 Task: Add Sprouts Vegan 8 Flavor Gummi Worms to the cart.
Action: Mouse moved to (21, 64)
Screenshot: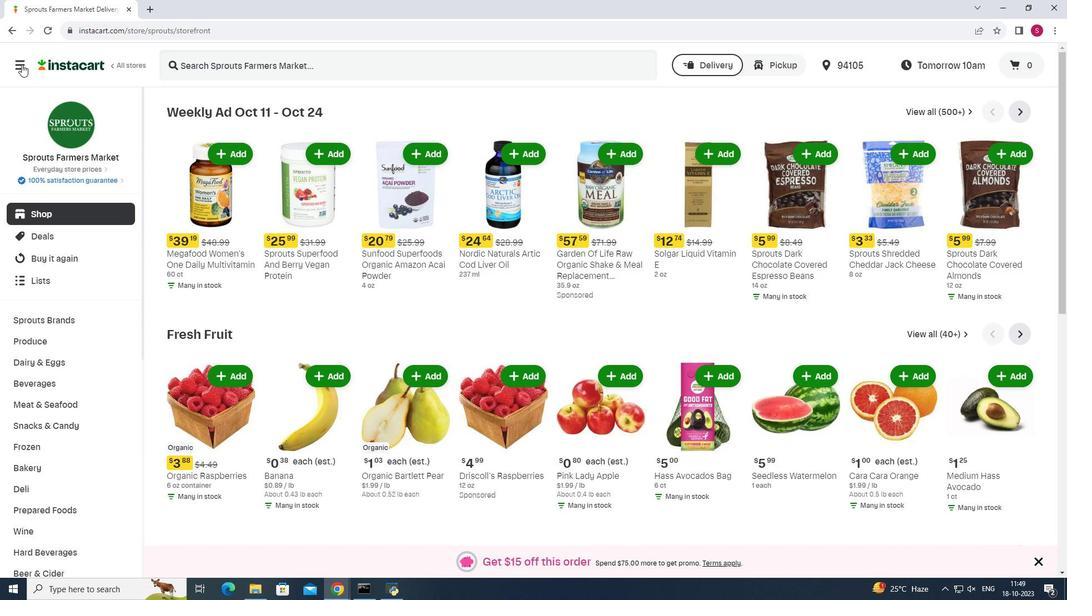 
Action: Mouse pressed left at (21, 64)
Screenshot: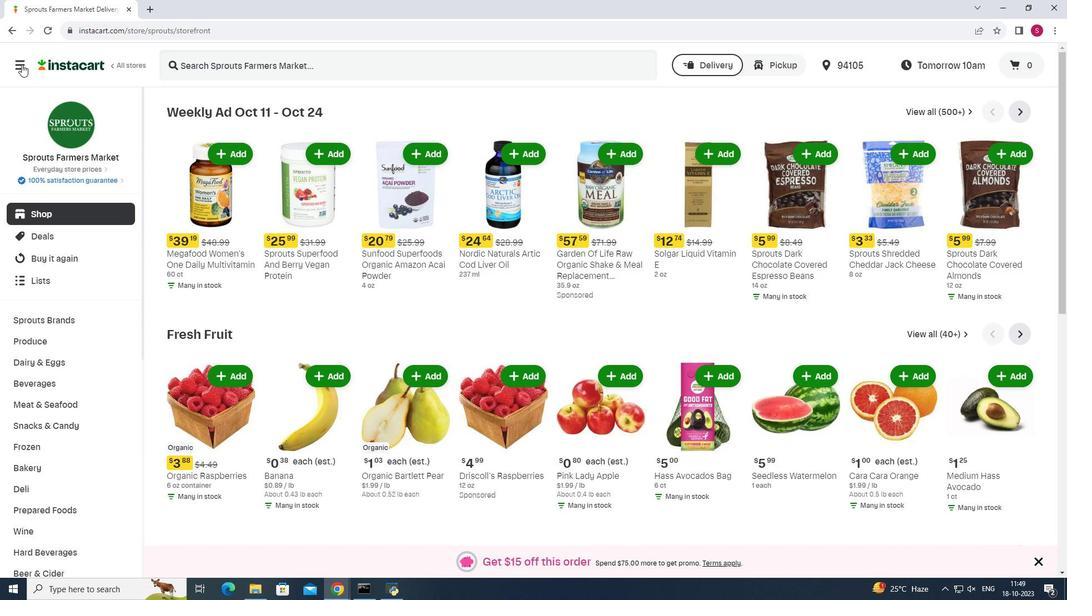 
Action: Mouse moved to (58, 289)
Screenshot: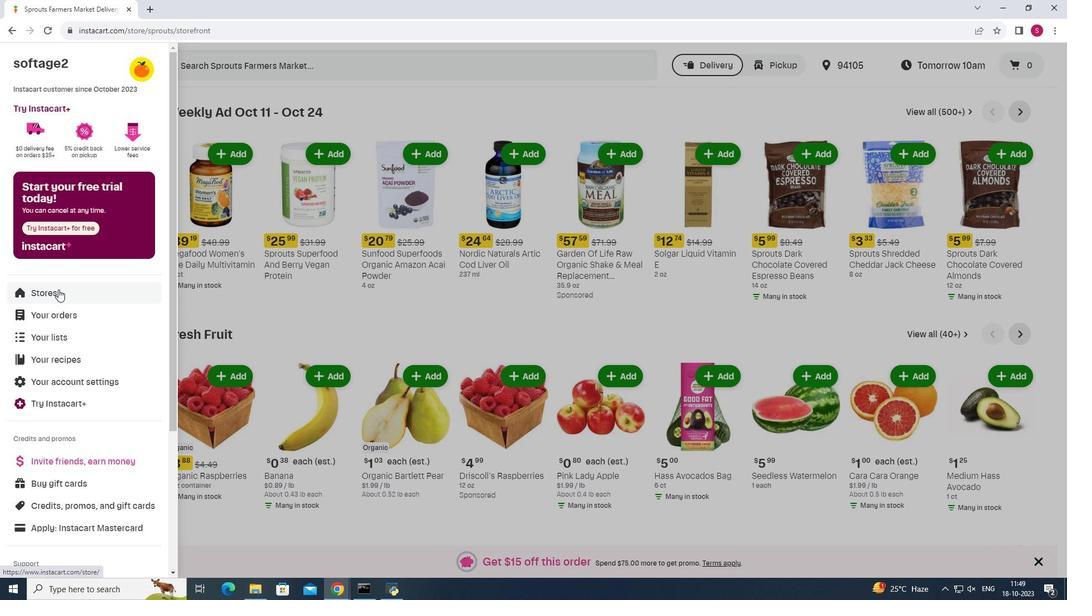 
Action: Mouse pressed left at (58, 289)
Screenshot: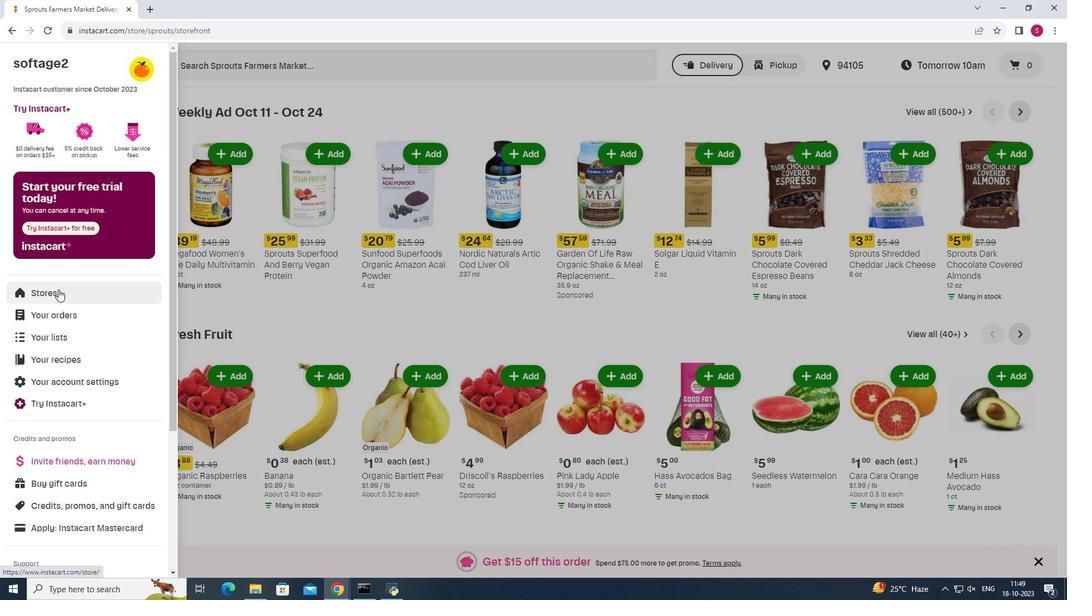 
Action: Mouse moved to (262, 98)
Screenshot: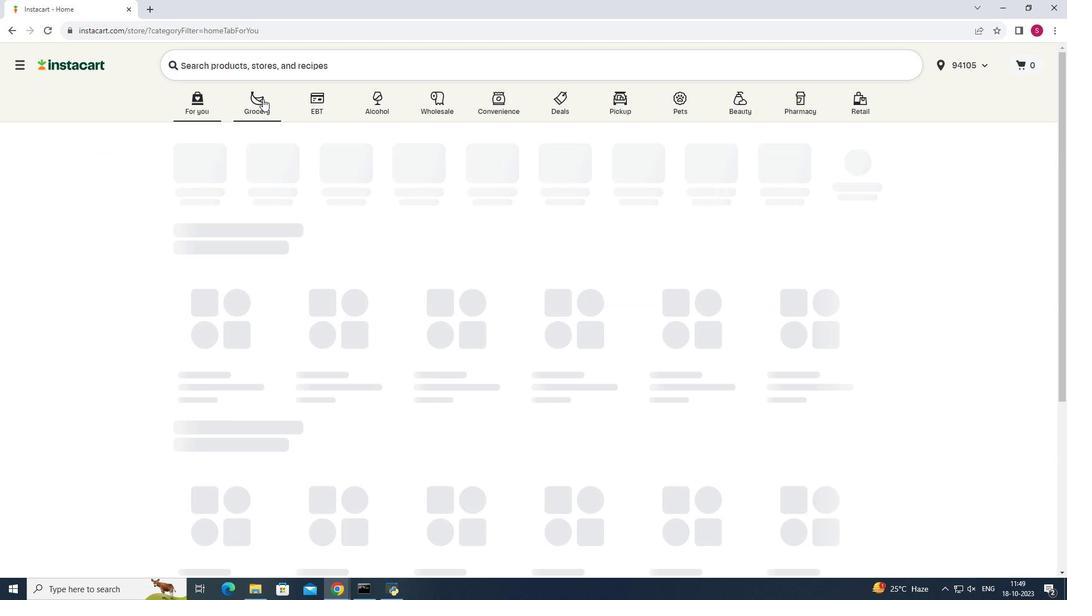 
Action: Mouse pressed left at (262, 98)
Screenshot: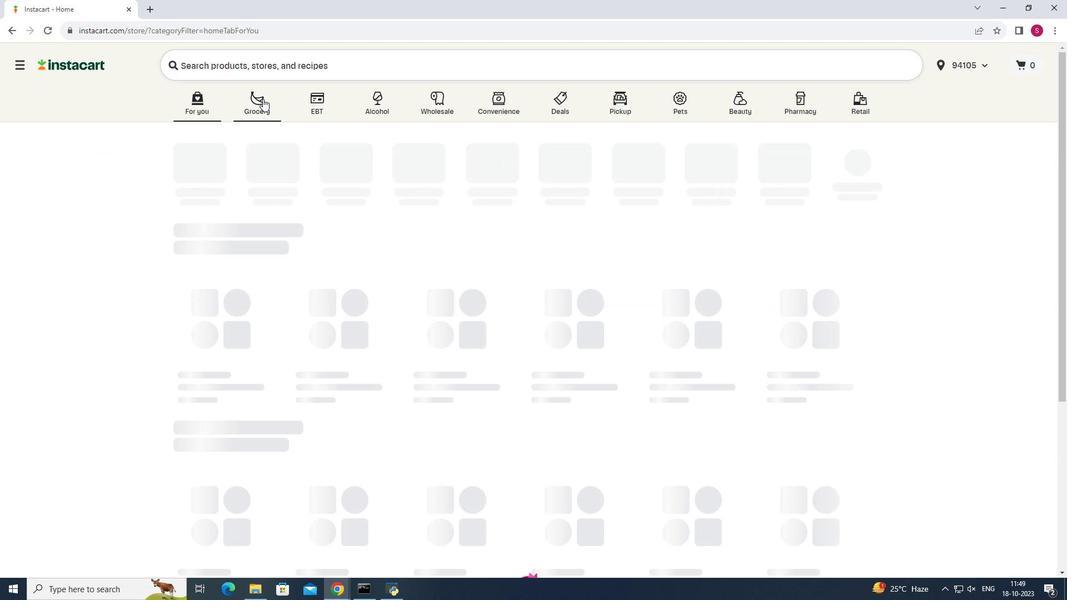 
Action: Mouse pressed left at (262, 98)
Screenshot: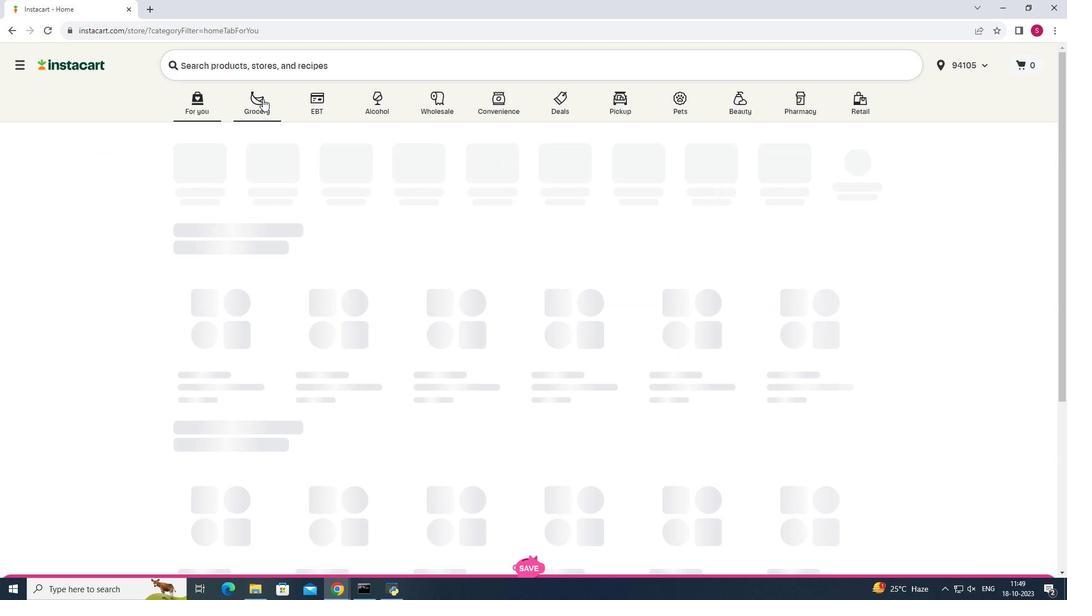 
Action: Mouse moved to (791, 151)
Screenshot: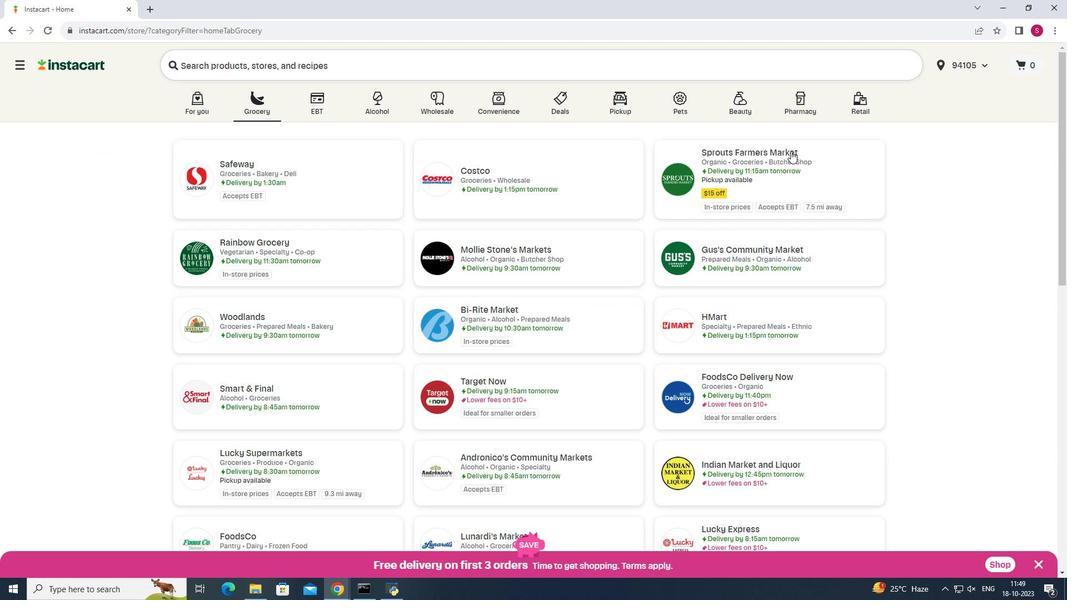 
Action: Mouse pressed left at (791, 151)
Screenshot: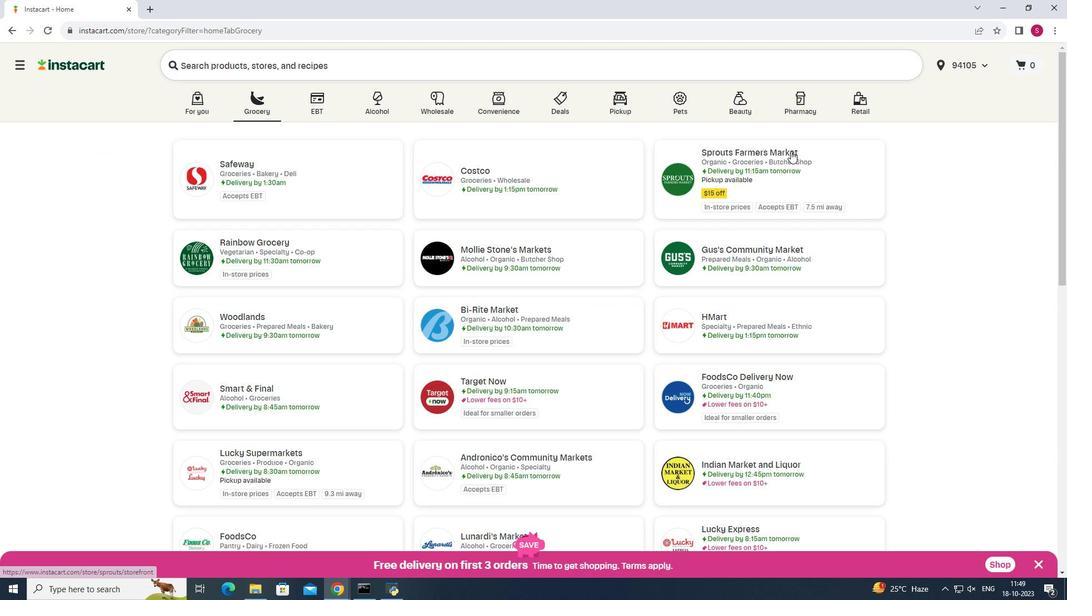 
Action: Mouse moved to (26, 430)
Screenshot: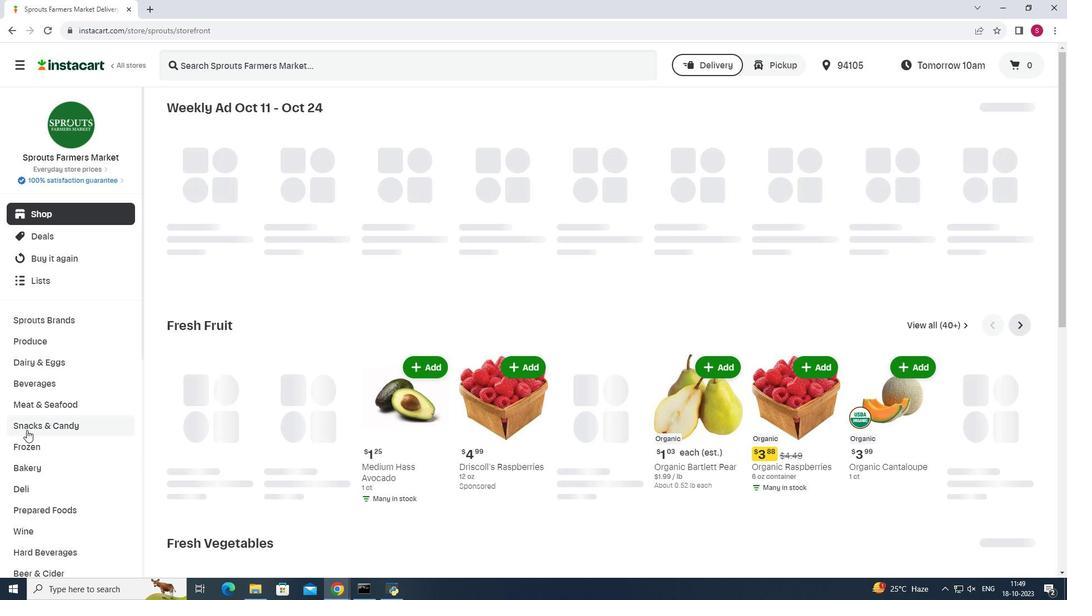 
Action: Mouse pressed left at (26, 430)
Screenshot: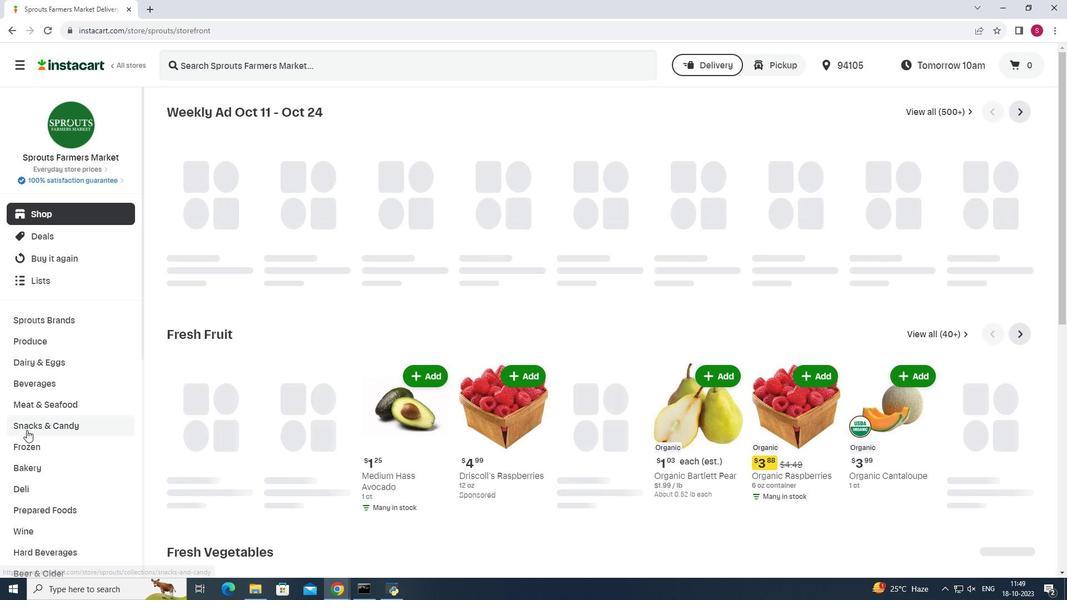 
Action: Mouse moved to (329, 140)
Screenshot: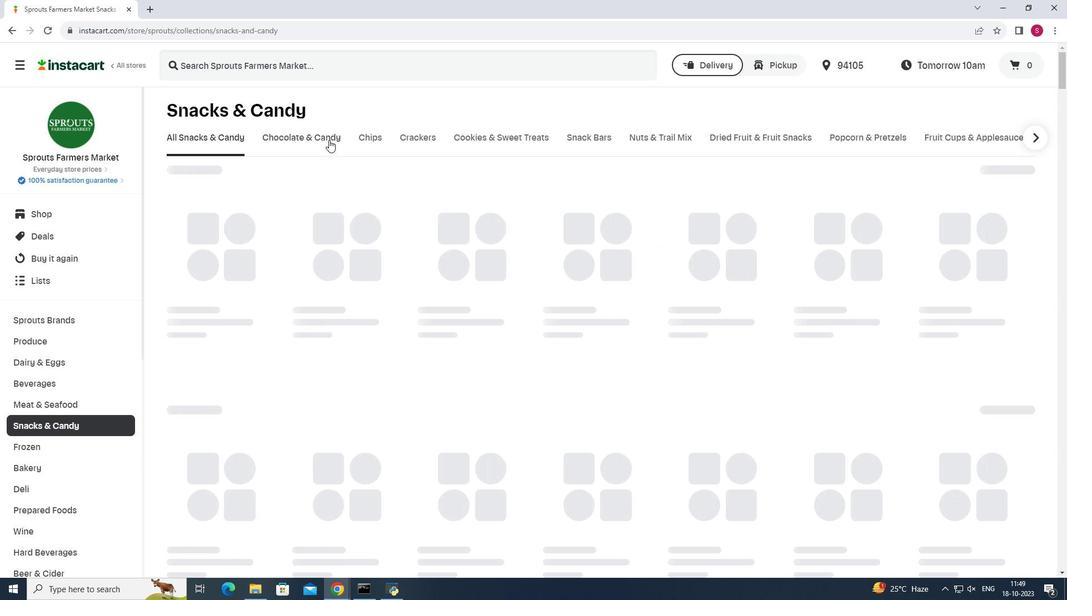 
Action: Mouse pressed left at (329, 140)
Screenshot: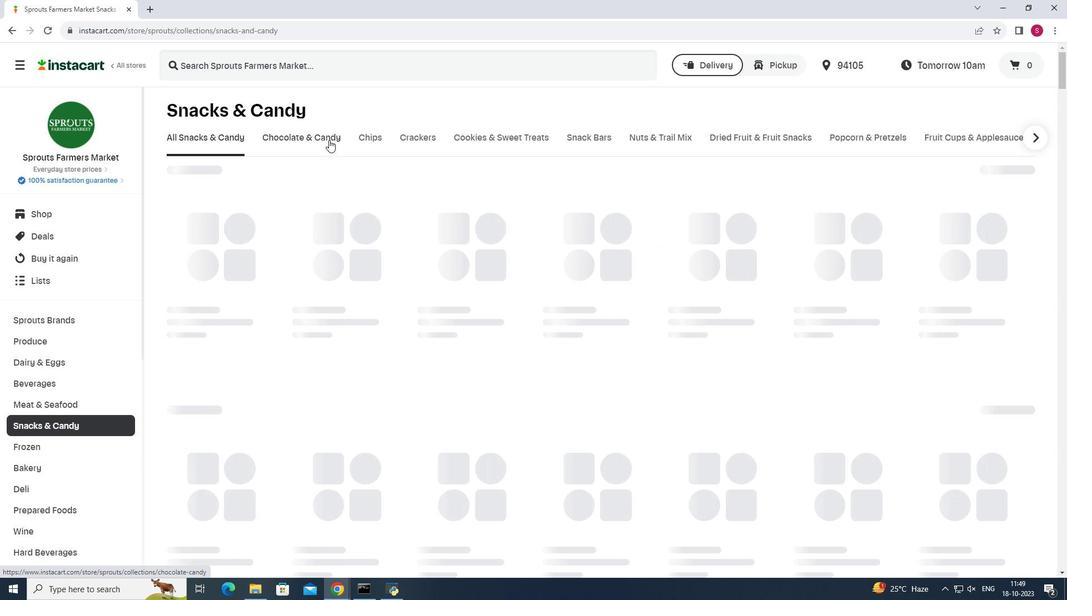 
Action: Mouse pressed left at (329, 140)
Screenshot: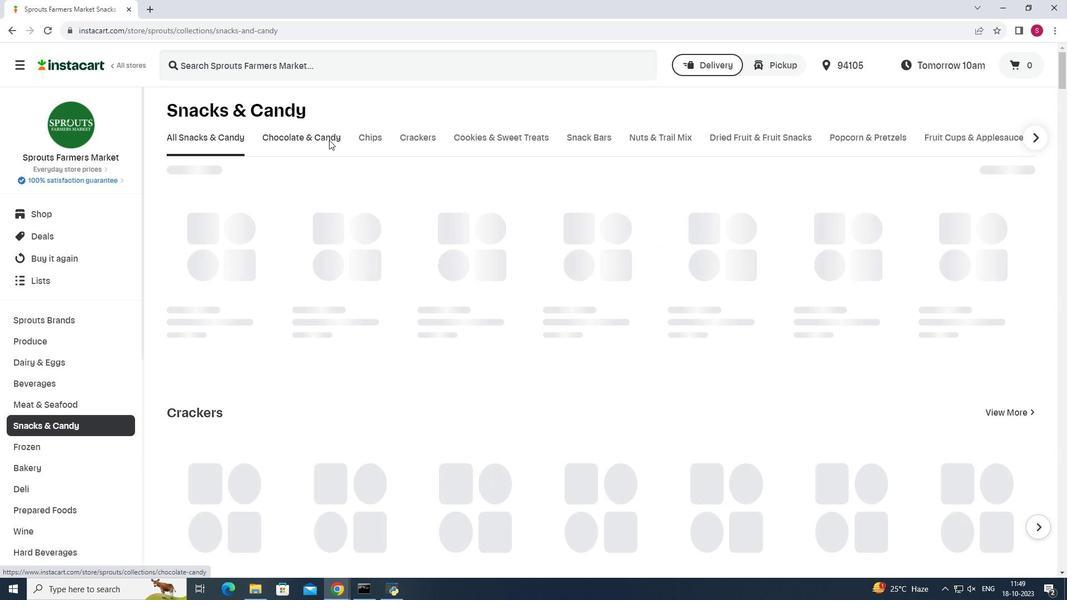 
Action: Mouse moved to (400, 181)
Screenshot: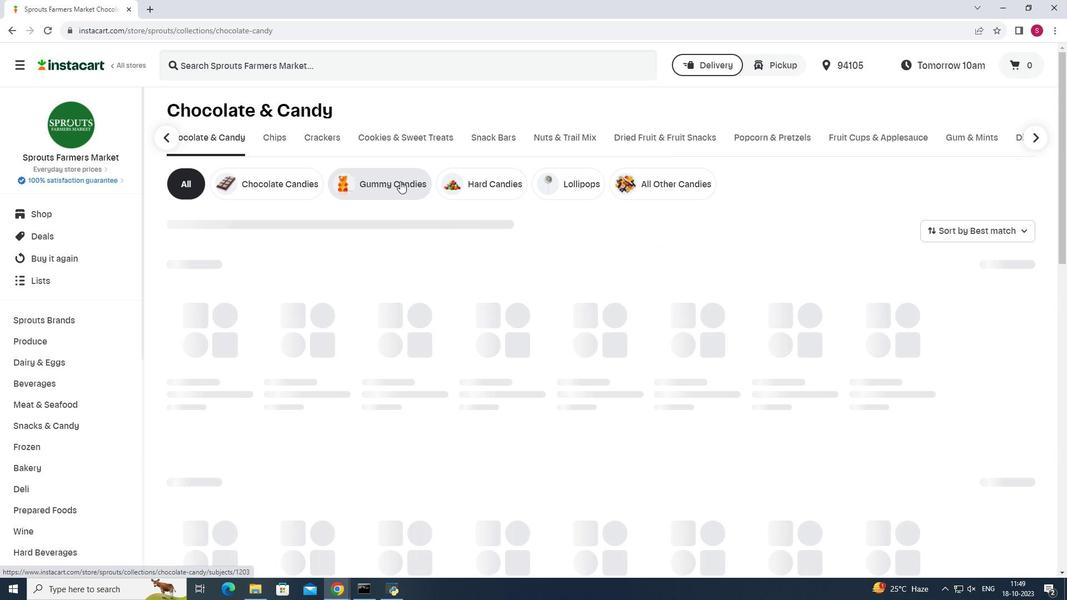 
Action: Mouse pressed left at (400, 181)
Screenshot: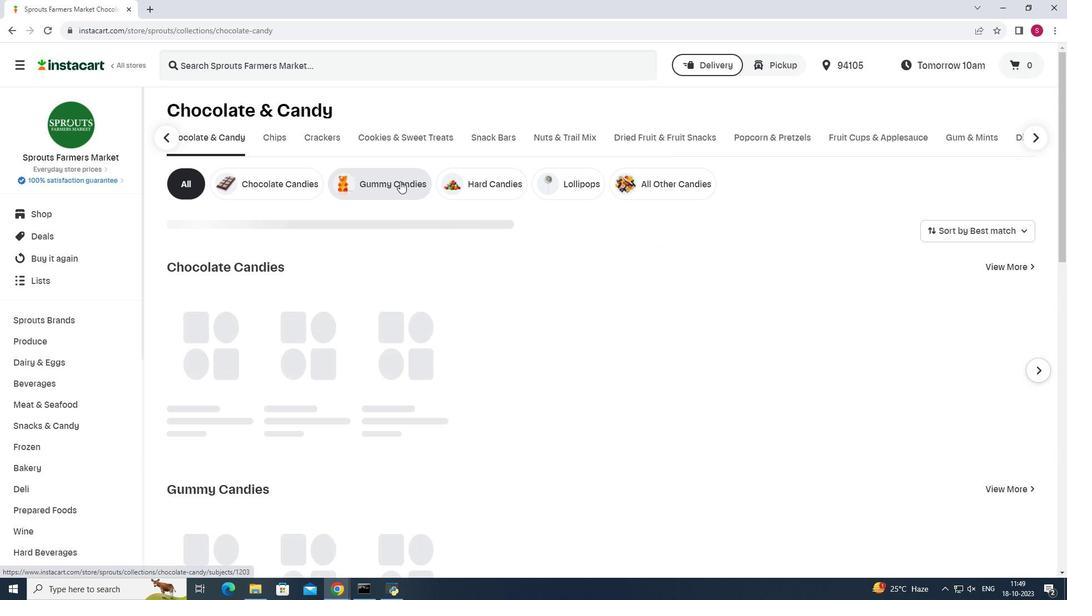 
Action: Mouse pressed left at (400, 181)
Screenshot: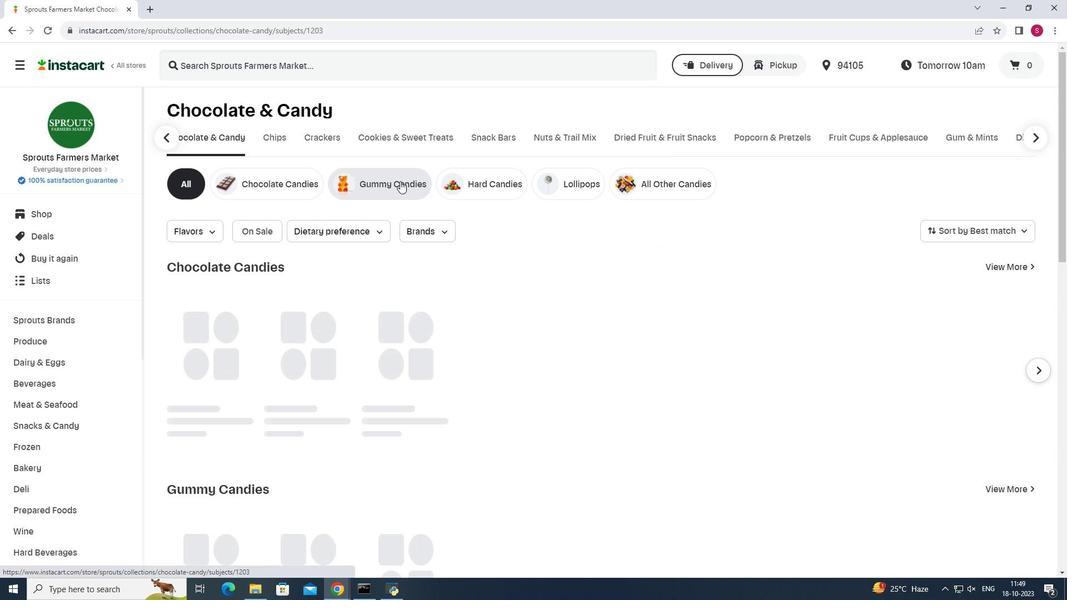 
Action: Mouse moved to (433, 60)
Screenshot: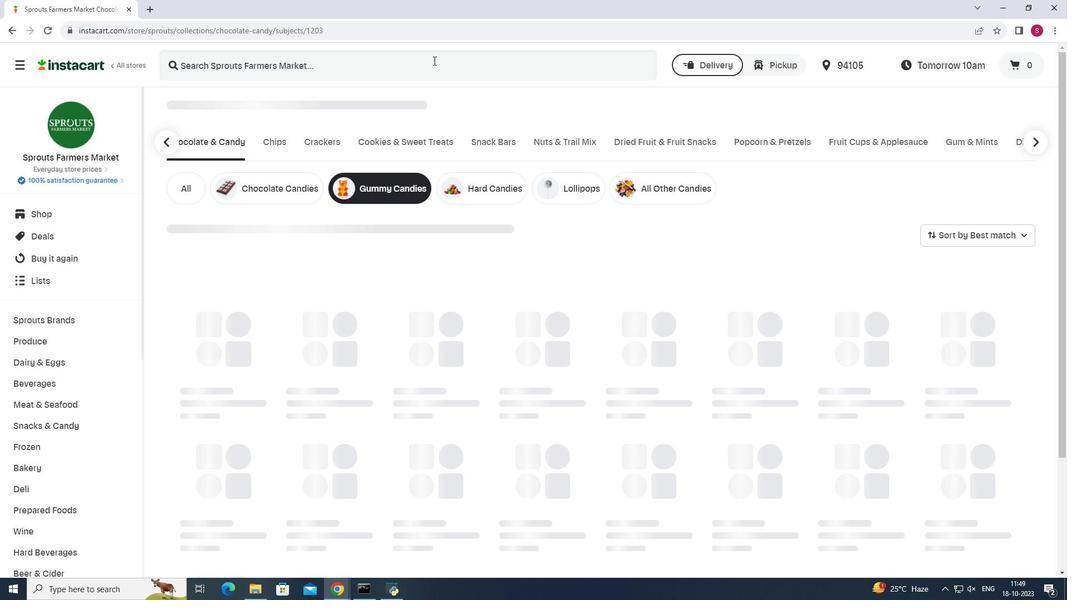 
Action: Mouse pressed left at (433, 60)
Screenshot: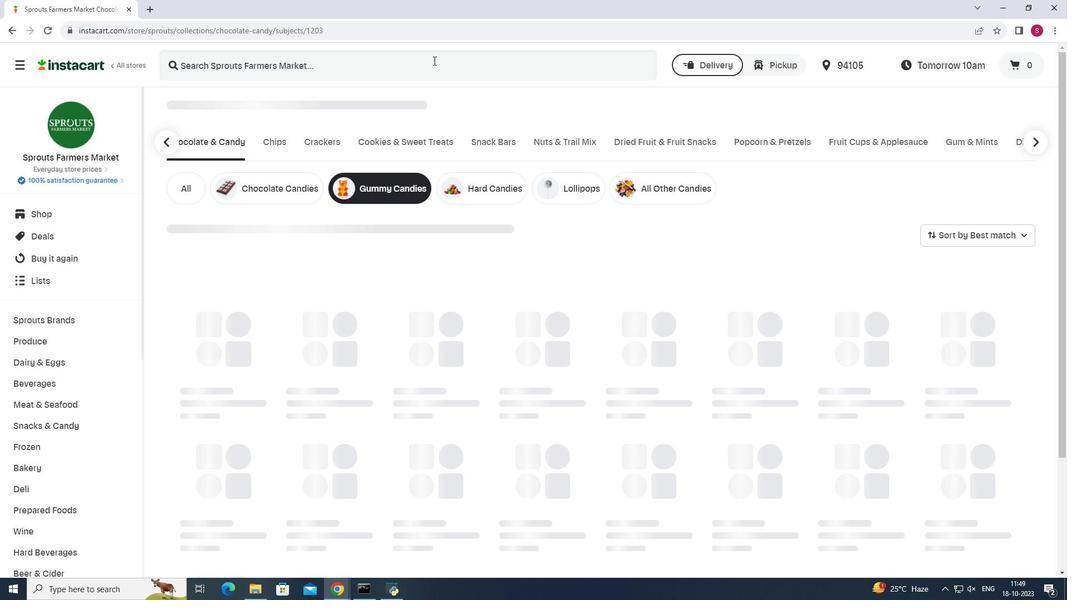 
Action: Key pressed <Key.shift>Sprouts<Key.space><Key.shift>Vegan<Key.space>8<Key.space><Key.shift>Flavor<Key.space><Key.shift>Gummi<Key.space><Key.shift>Worms<Key.enter>
Screenshot: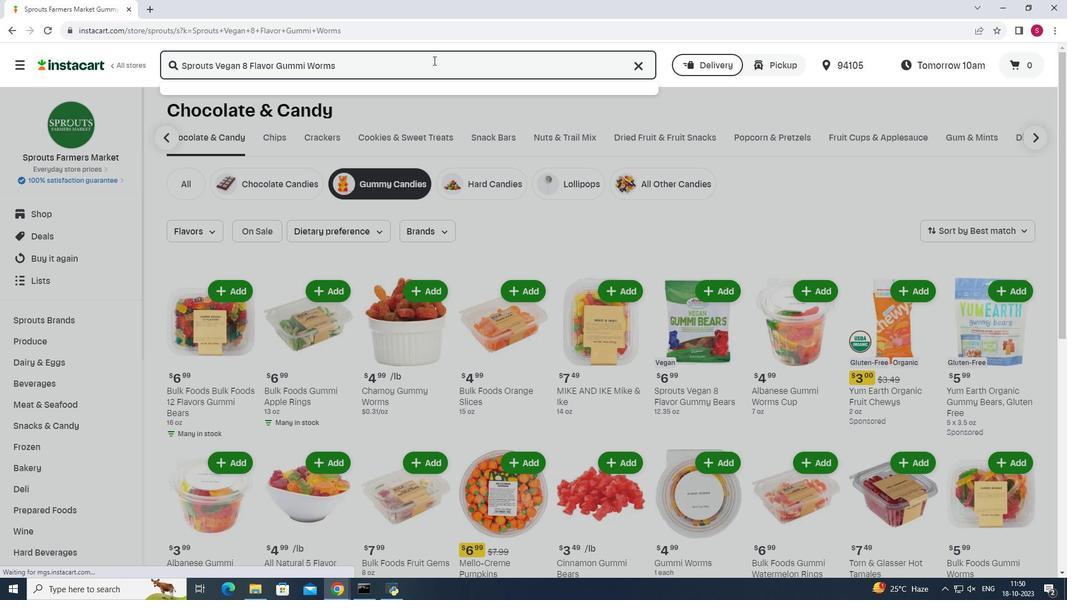 
Action: Mouse moved to (314, 156)
Screenshot: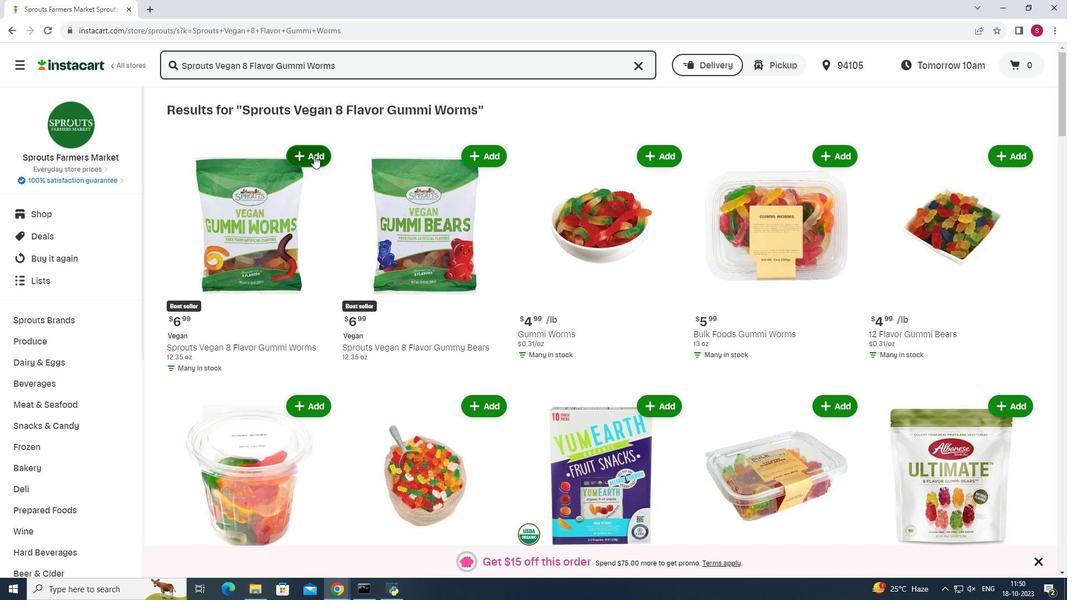 
Action: Mouse pressed left at (314, 156)
Screenshot: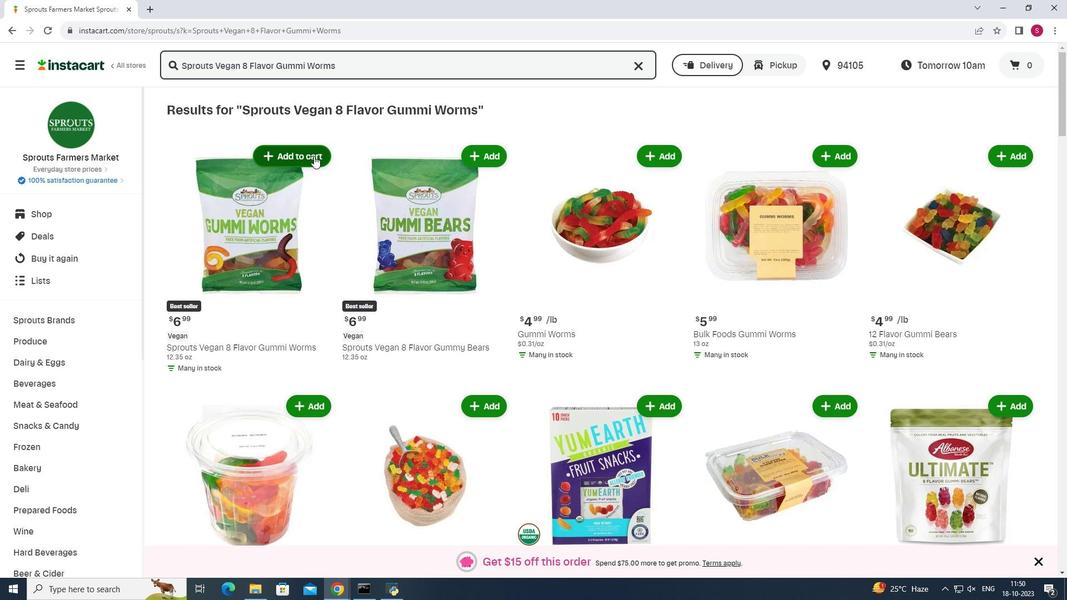 
Action: Mouse moved to (585, 168)
Screenshot: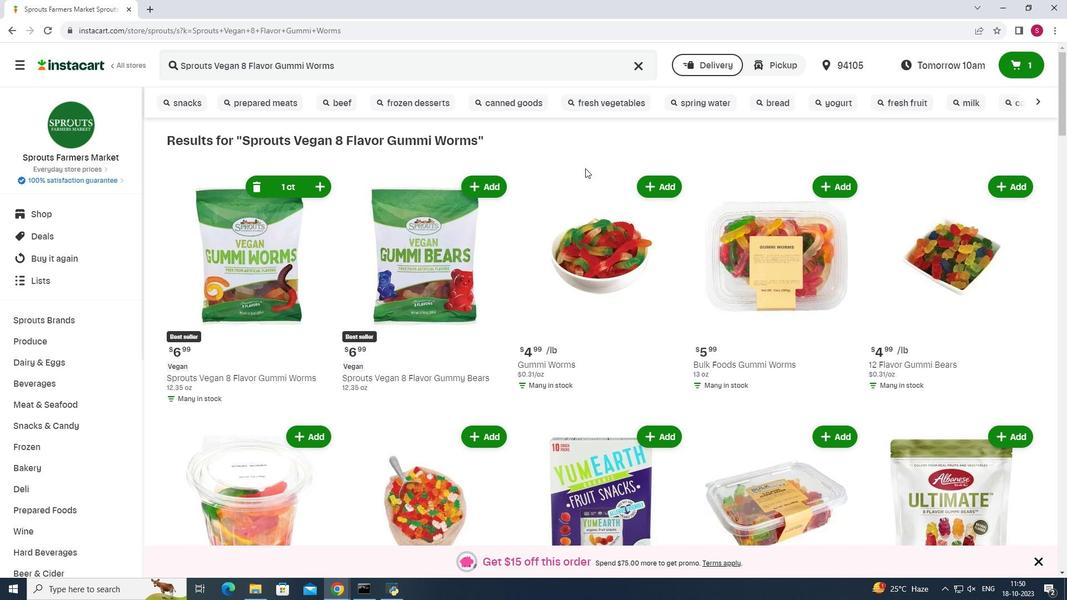 
